 Task: Go to accessibility and select turn on screen magnifier support.
Action: Mouse moved to (207, 74)
Screenshot: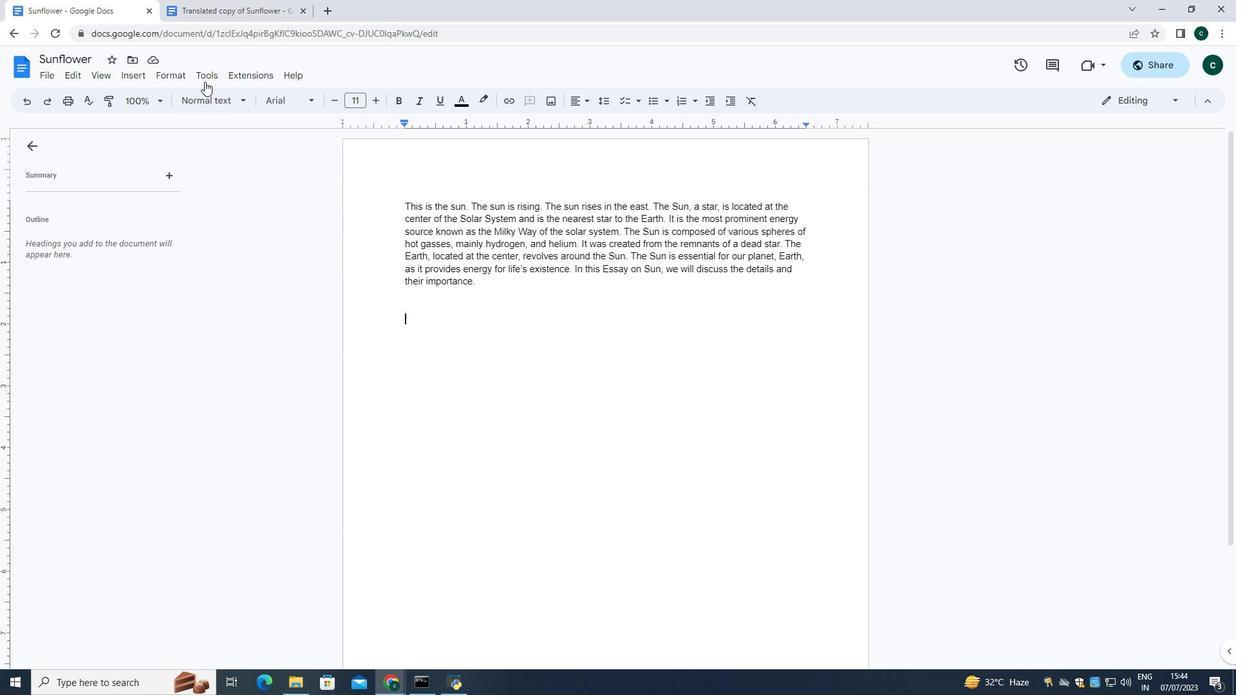 
Action: Mouse pressed left at (207, 74)
Screenshot: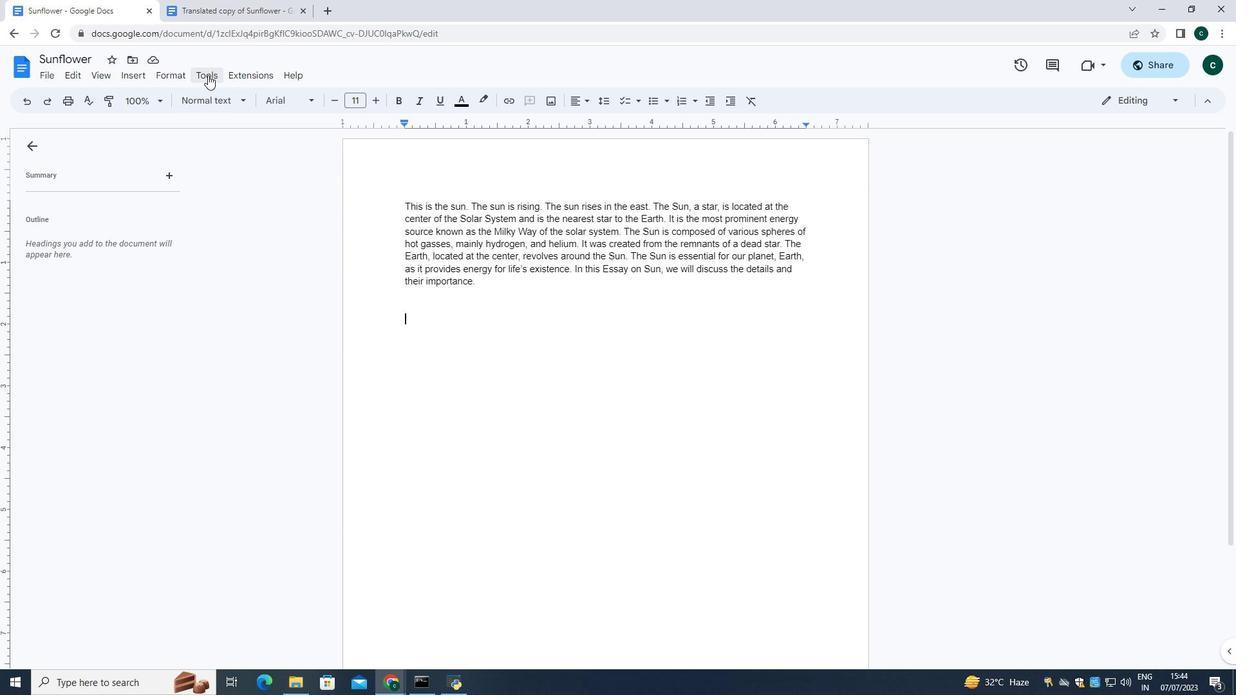 
Action: Mouse moved to (257, 362)
Screenshot: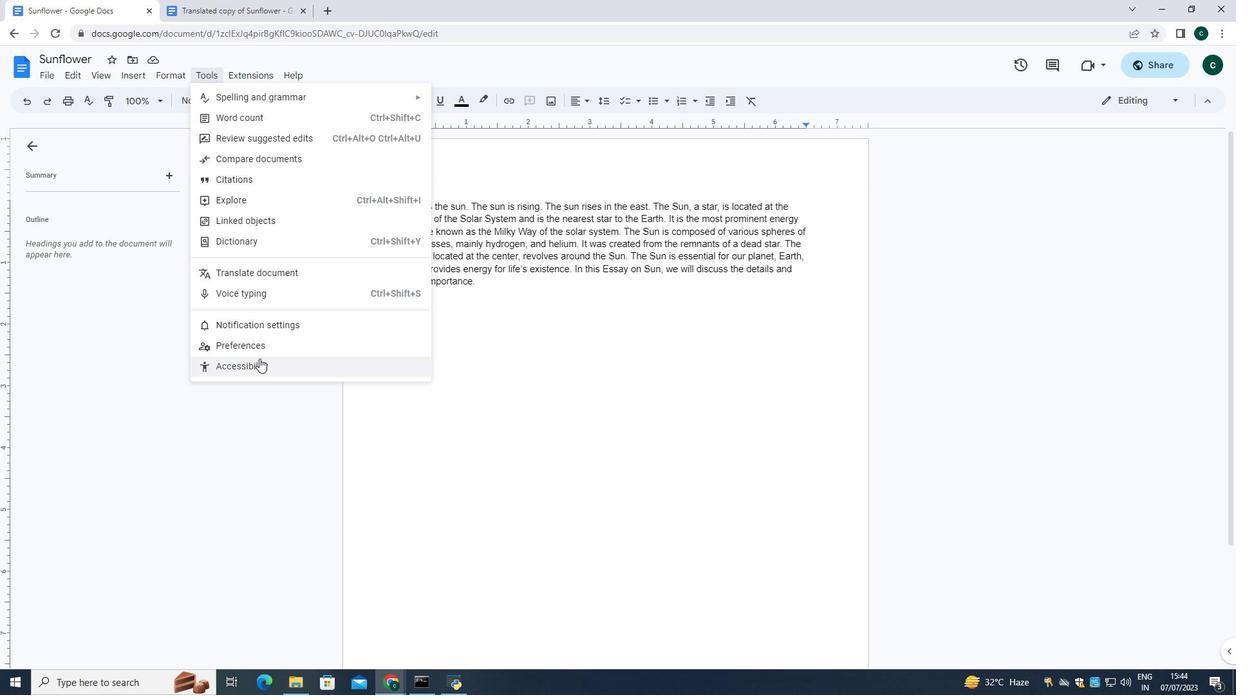 
Action: Mouse pressed left at (257, 362)
Screenshot: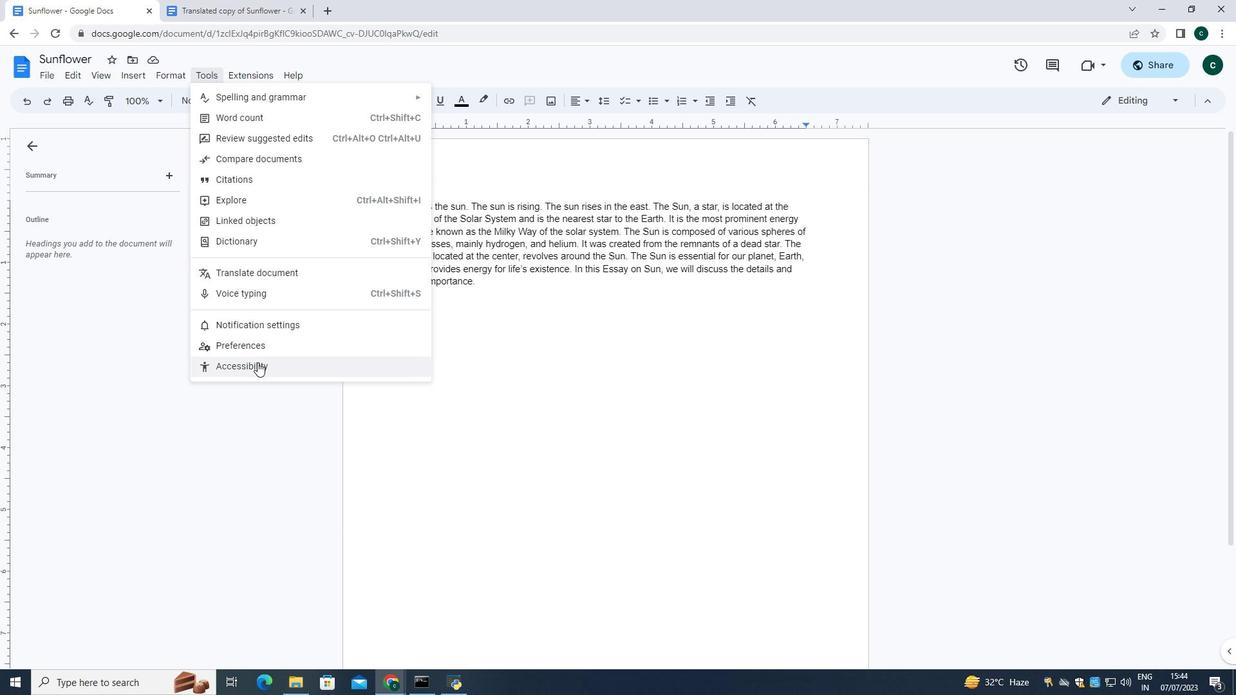
Action: Mouse moved to (491, 396)
Screenshot: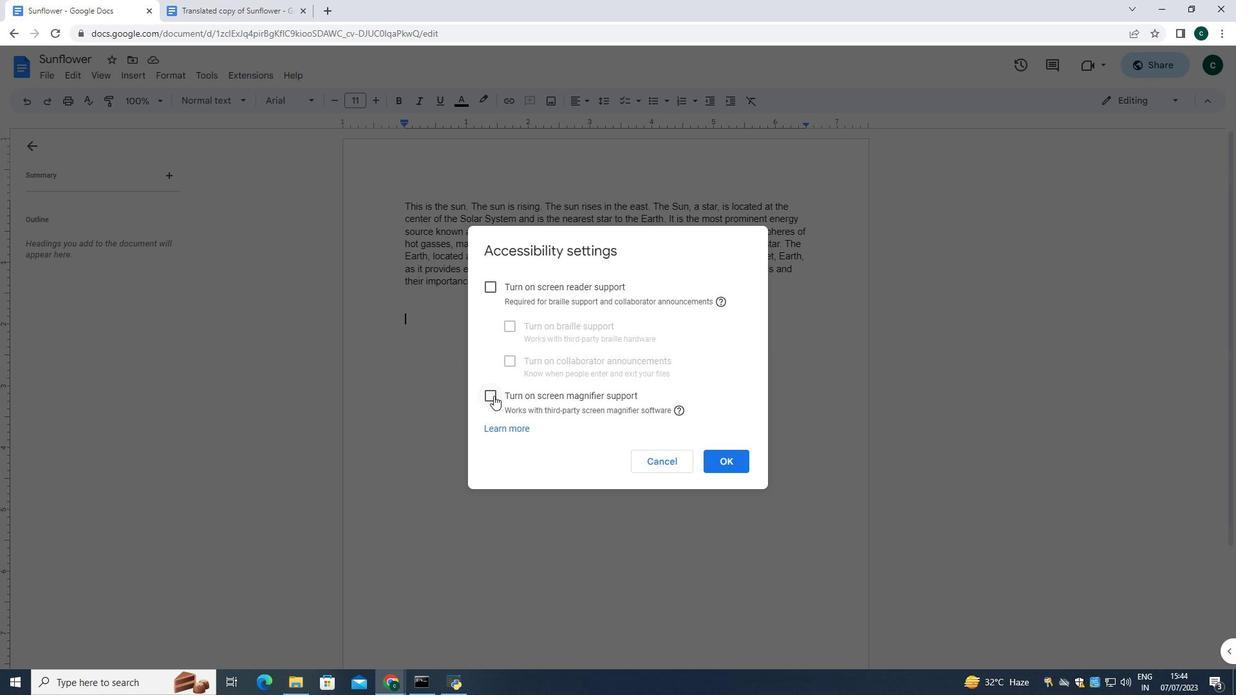 
Action: Mouse pressed left at (491, 396)
Screenshot: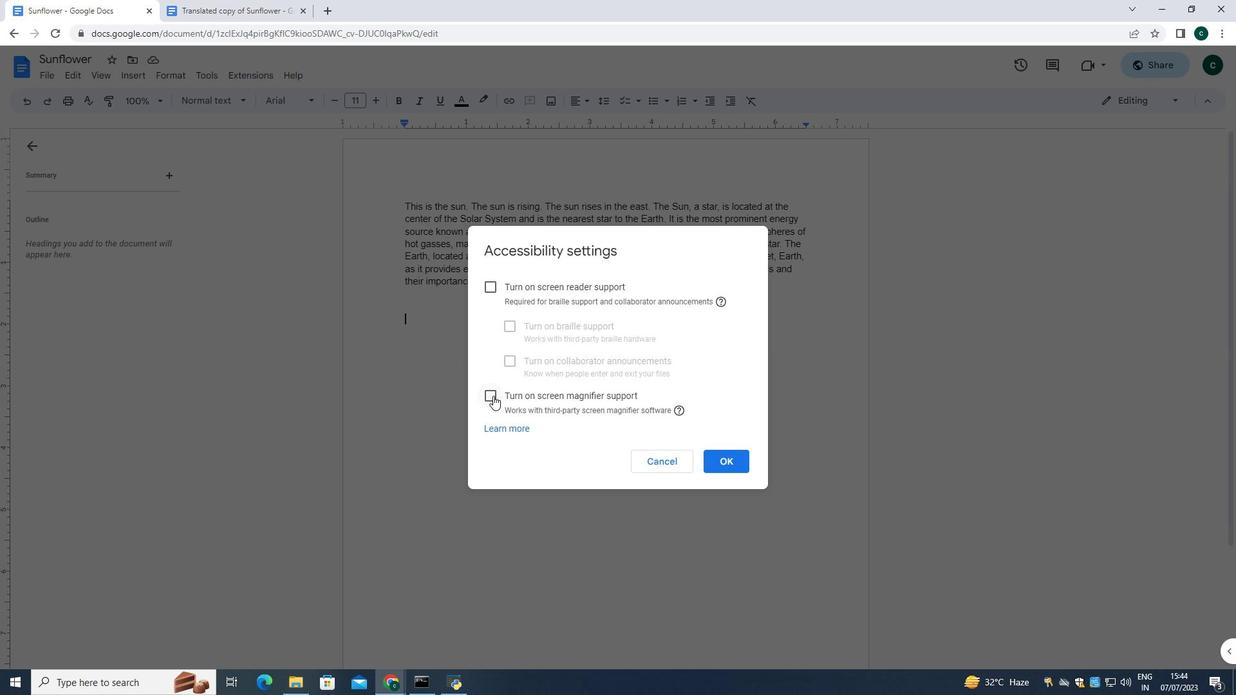 
Action: Mouse moved to (735, 464)
Screenshot: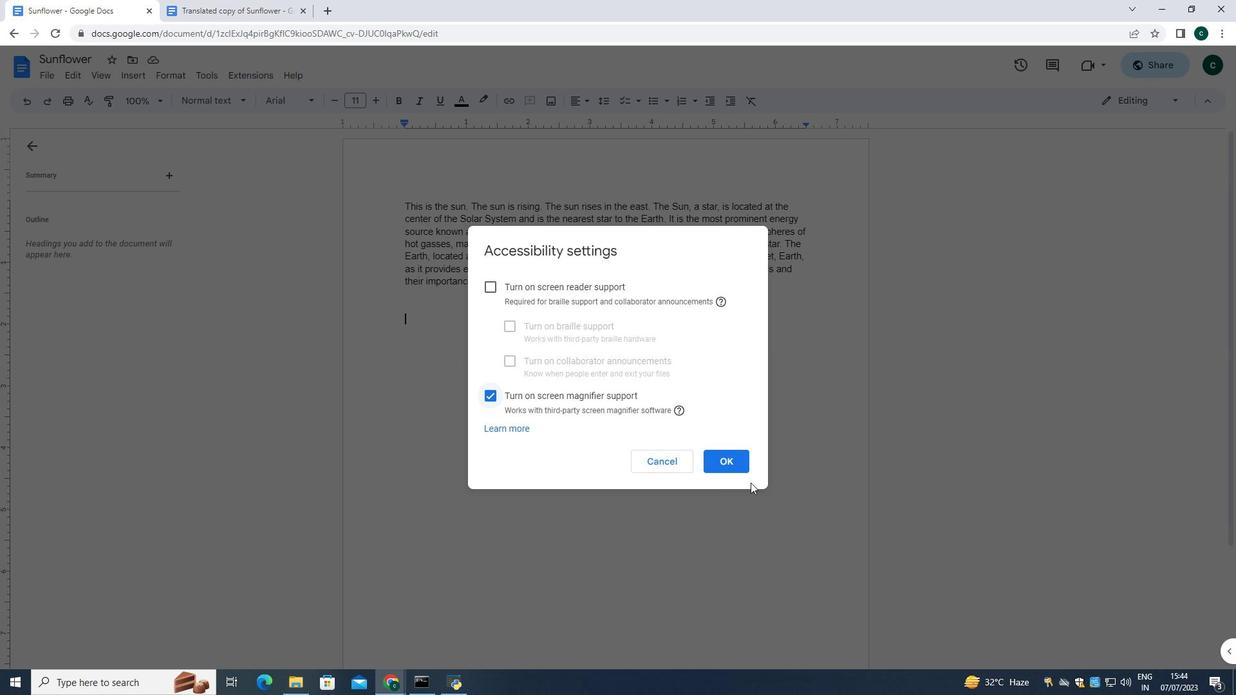 
Action: Mouse pressed left at (735, 464)
Screenshot: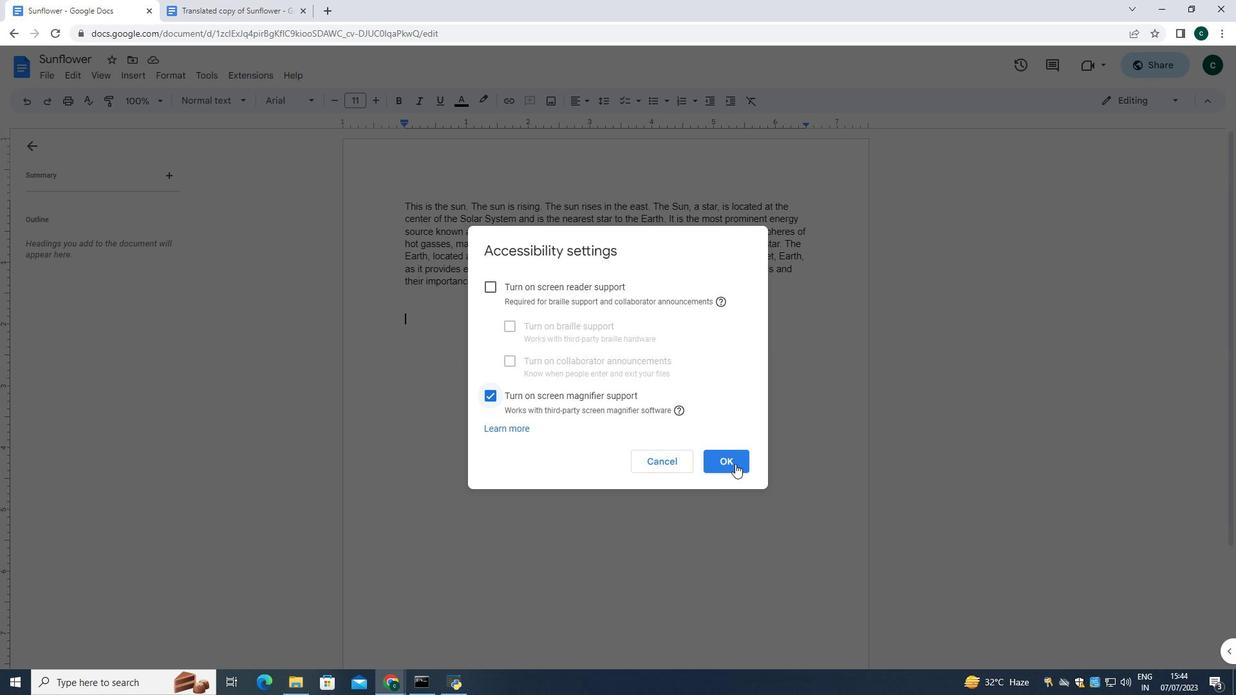 
